 Task: When was the Temple of Heaven in Beijing constructed?
Action: Mouse moved to (126, 90)
Screenshot: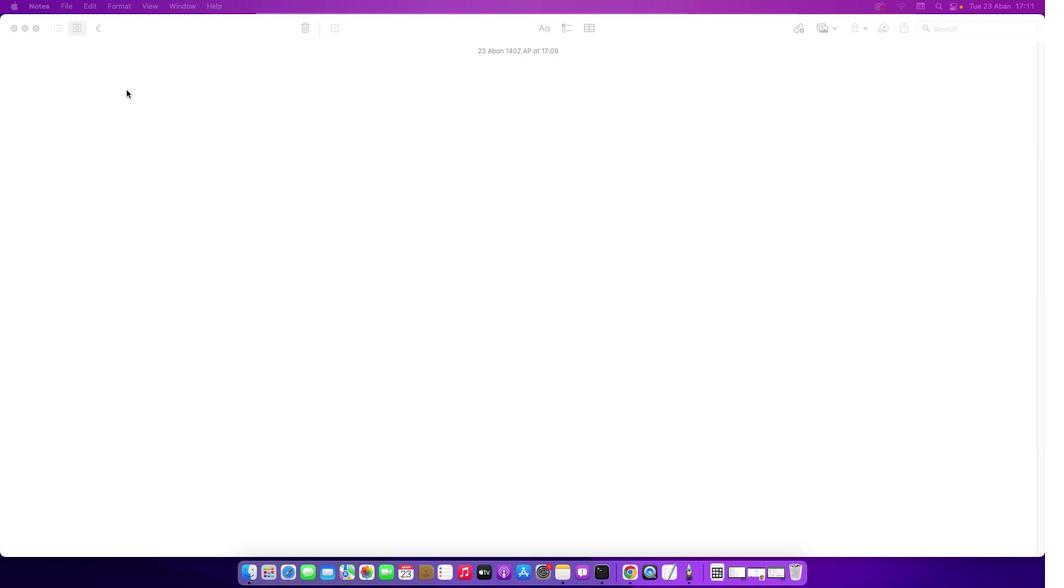 
Action: Mouse pressed left at (126, 90)
Screenshot: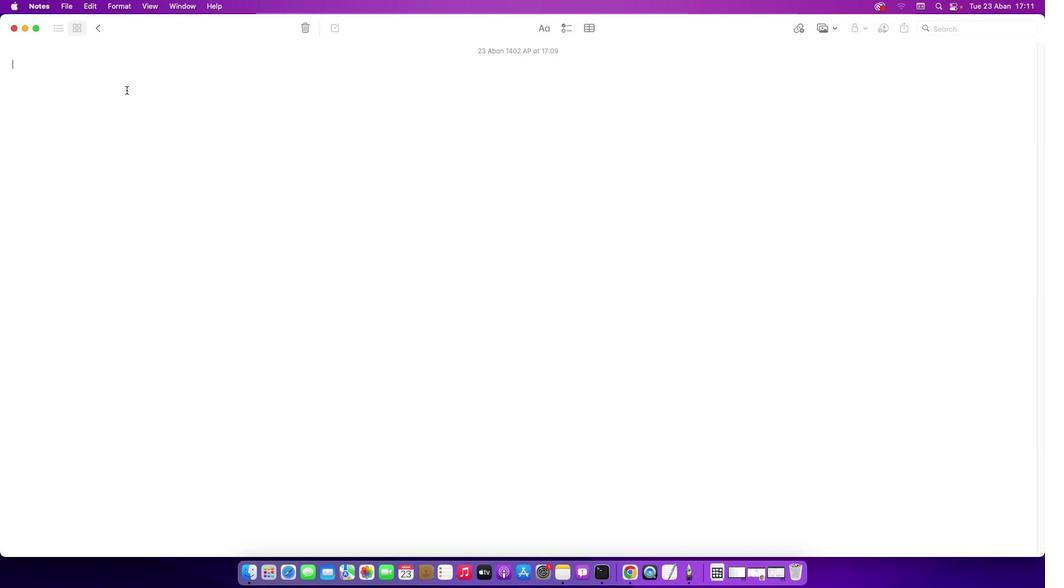 
Action: Key pressed Key.shift'W''h''e''n'Key.space'w''a''s'Key.space't''h''e'Key.spaceKey.shift'T''e''m''p''l''e'Key.space'o''f'Key.spaceKey.shift'H''e''a''v''e''n'Key.space'i''n'Key.spaceKey.shift'B''e''i''j''i''n''g'Key.space'c''o''n''s''t''r''u''c''t''e''d'Key.shift_r'?'Key.enter
Screenshot: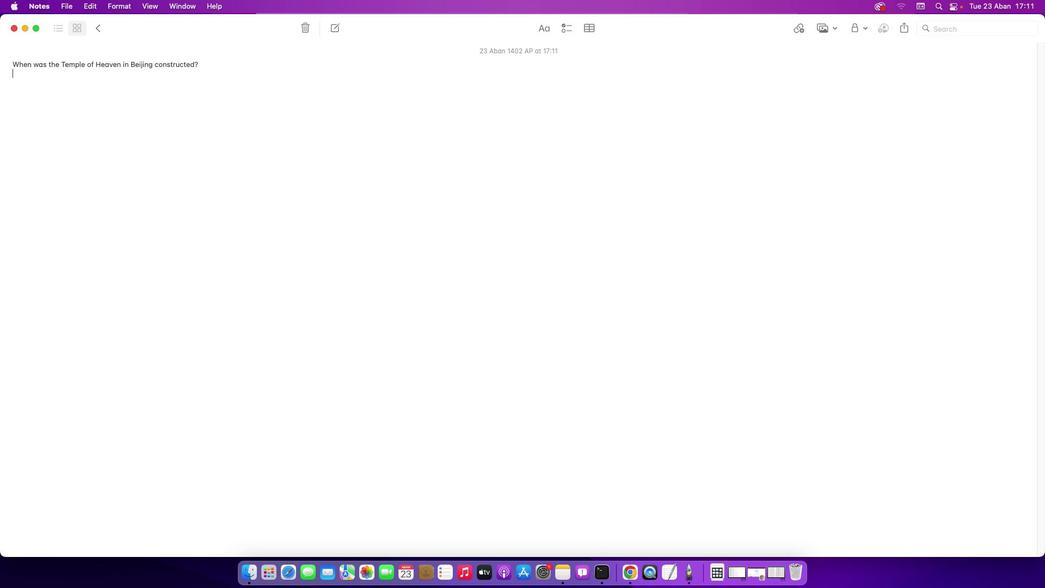
Action: Mouse moved to (760, 574)
Screenshot: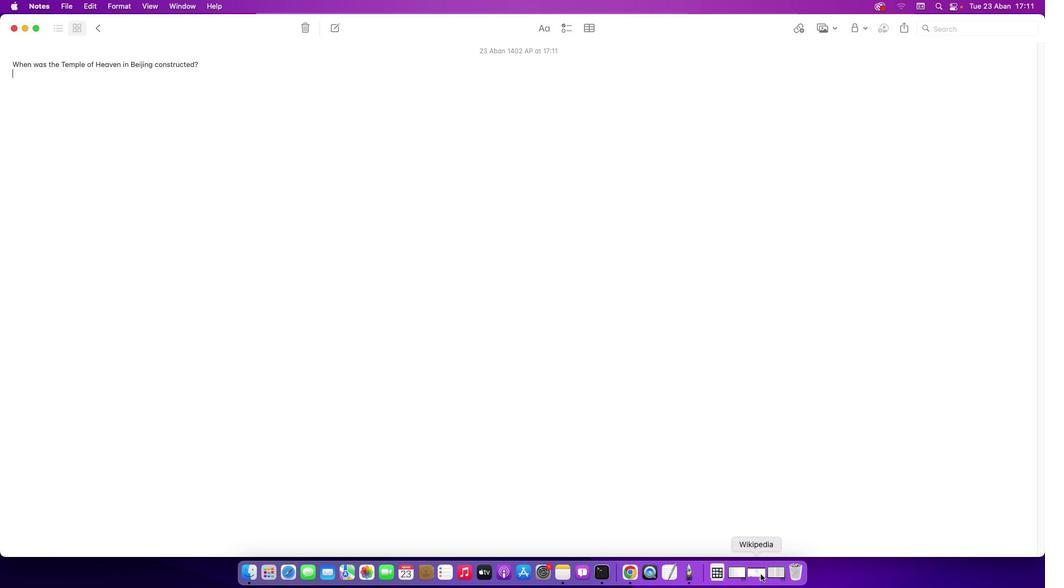 
Action: Mouse pressed left at (760, 574)
Screenshot: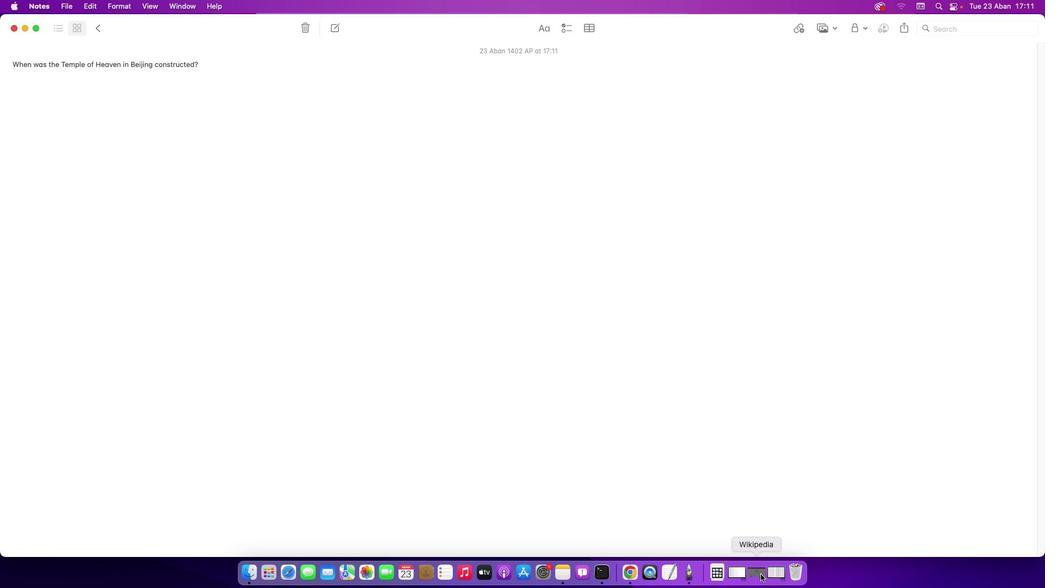 
Action: Mouse moved to (406, 331)
Screenshot: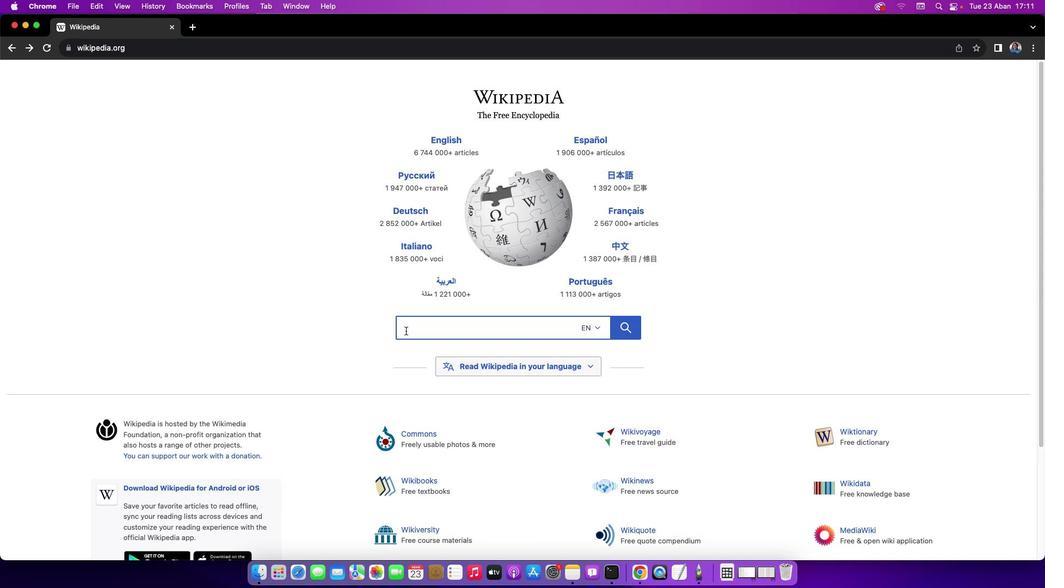 
Action: Mouse pressed left at (406, 331)
Screenshot: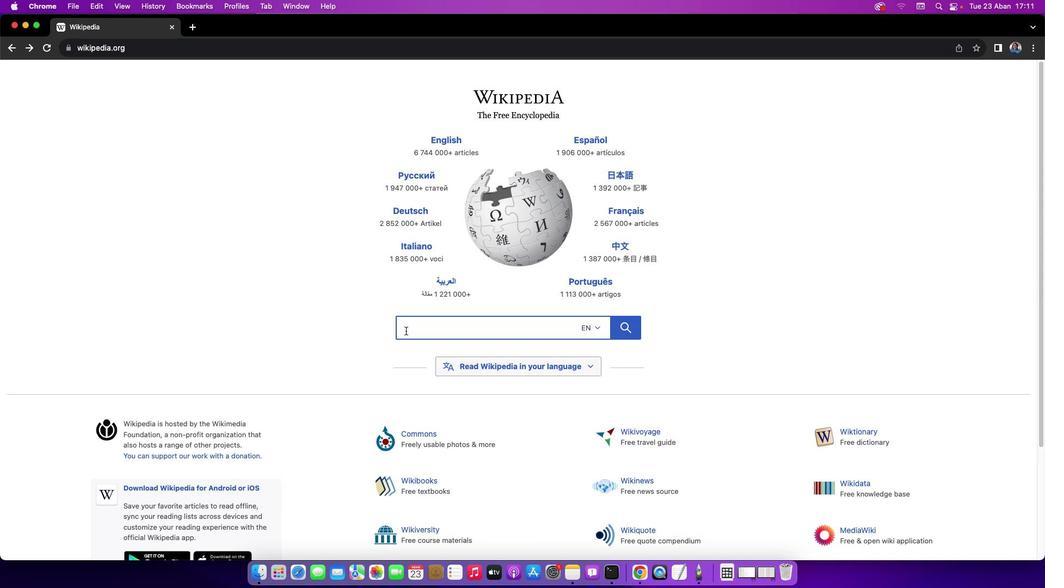 
Action: Key pressed Key.shift'T''e''m''p''l''e'Key.space'o''f'Key.spaceKey.shift'H''e''a''v''e''n'Key.space'i''n'Key.spaceKey.shift'B''e''i''j''i''n''g'Key.enter
Screenshot: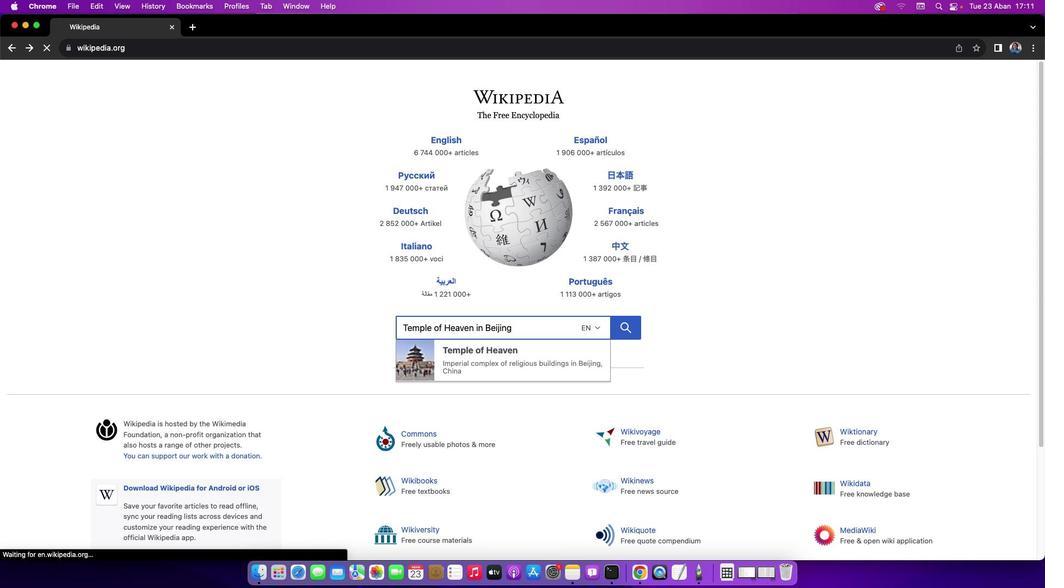 
Action: Mouse moved to (198, 308)
Screenshot: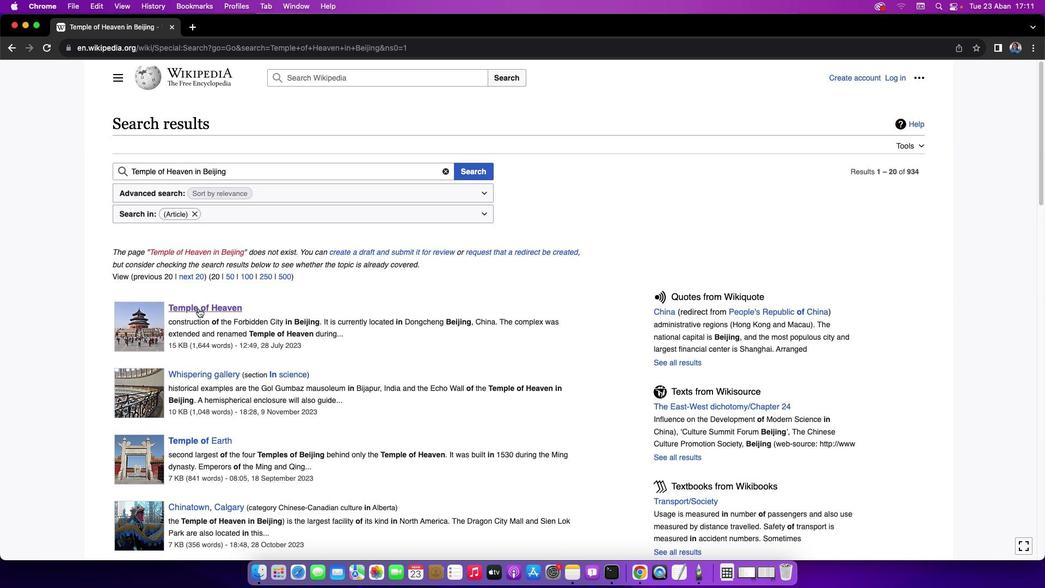 
Action: Mouse pressed left at (198, 308)
Screenshot: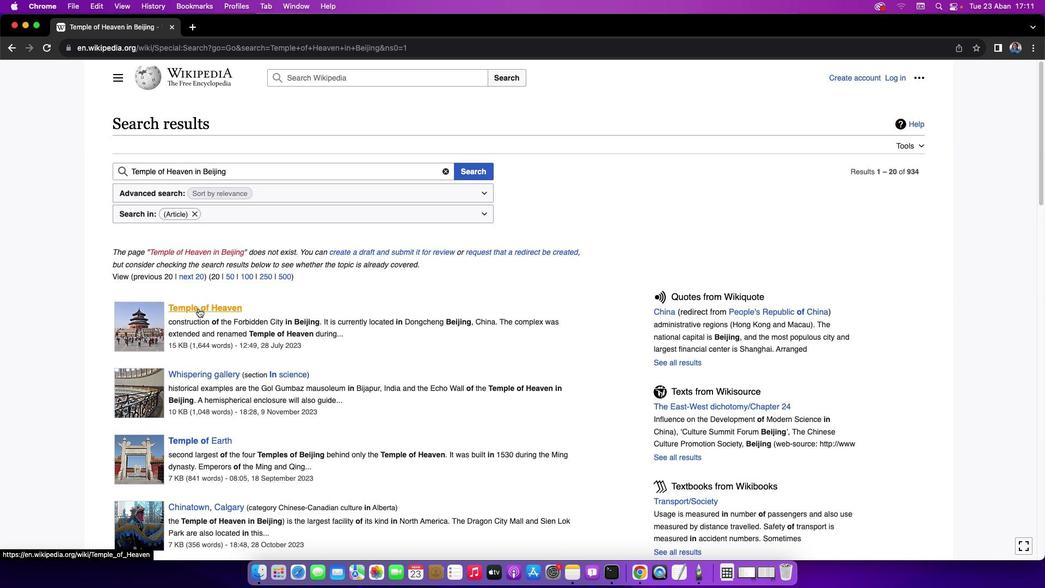 
Action: Mouse moved to (1042, 113)
Screenshot: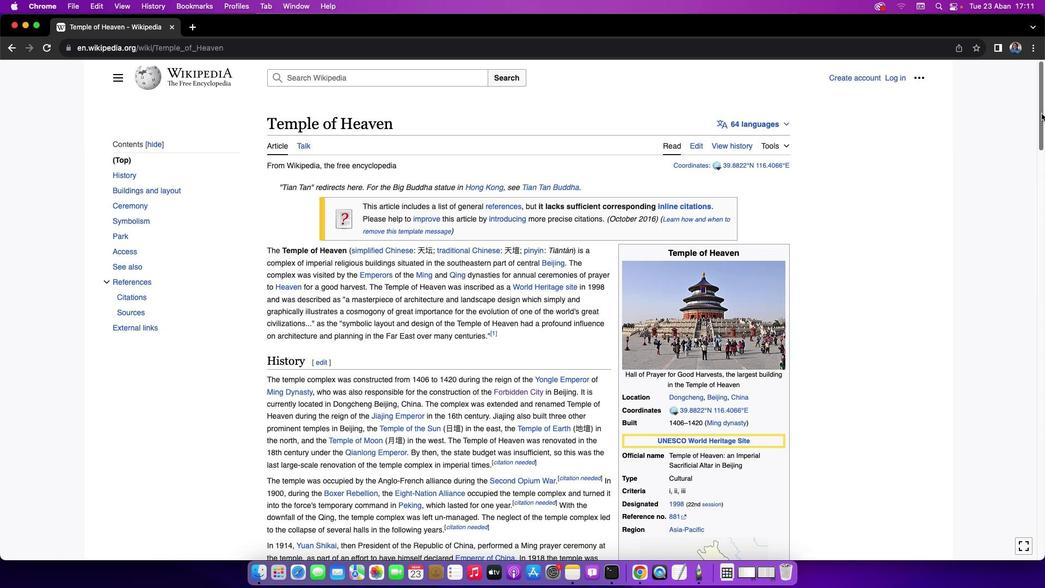 
Action: Mouse pressed left at (1042, 113)
Screenshot: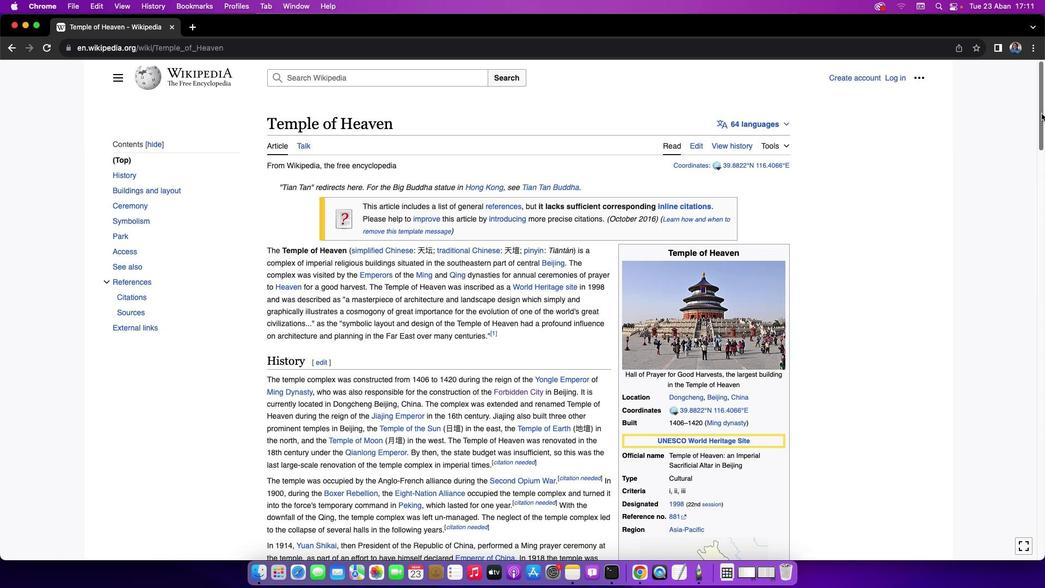 
Action: Mouse moved to (25, 26)
Screenshot: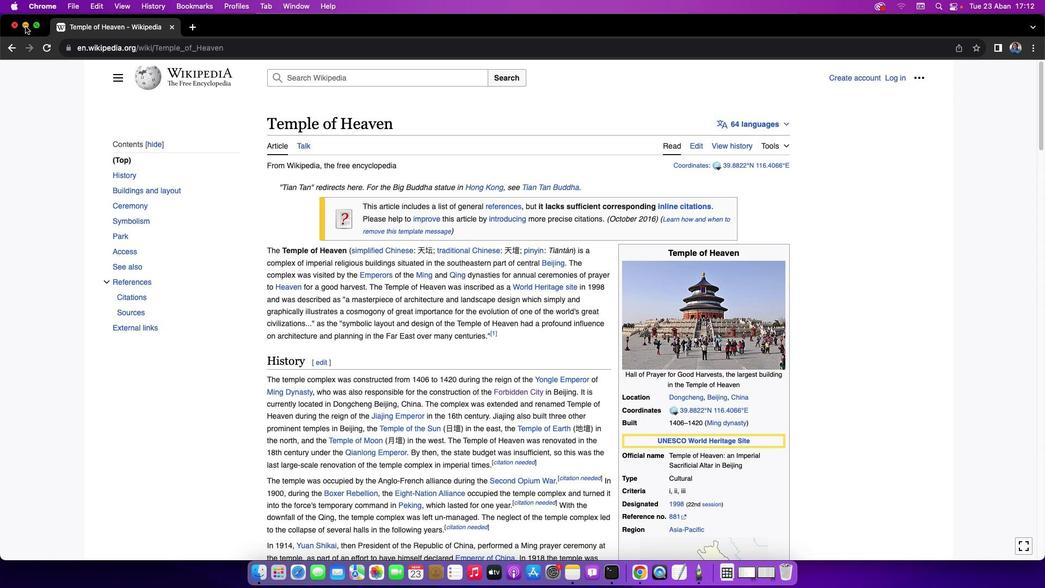 
Action: Mouse pressed left at (25, 26)
Screenshot: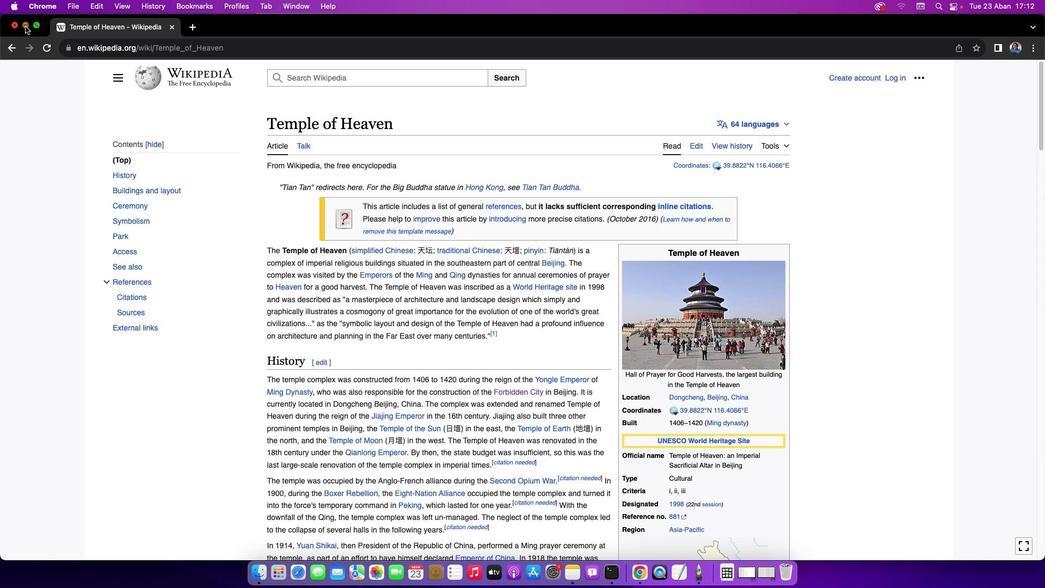 
Action: Mouse moved to (60, 88)
Screenshot: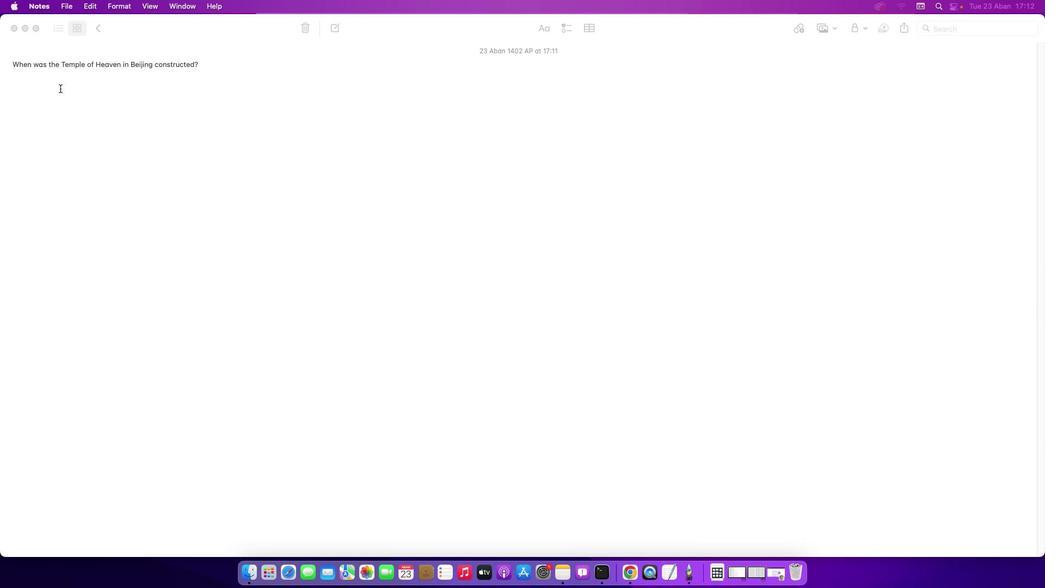 
Action: Mouse pressed left at (60, 88)
Screenshot: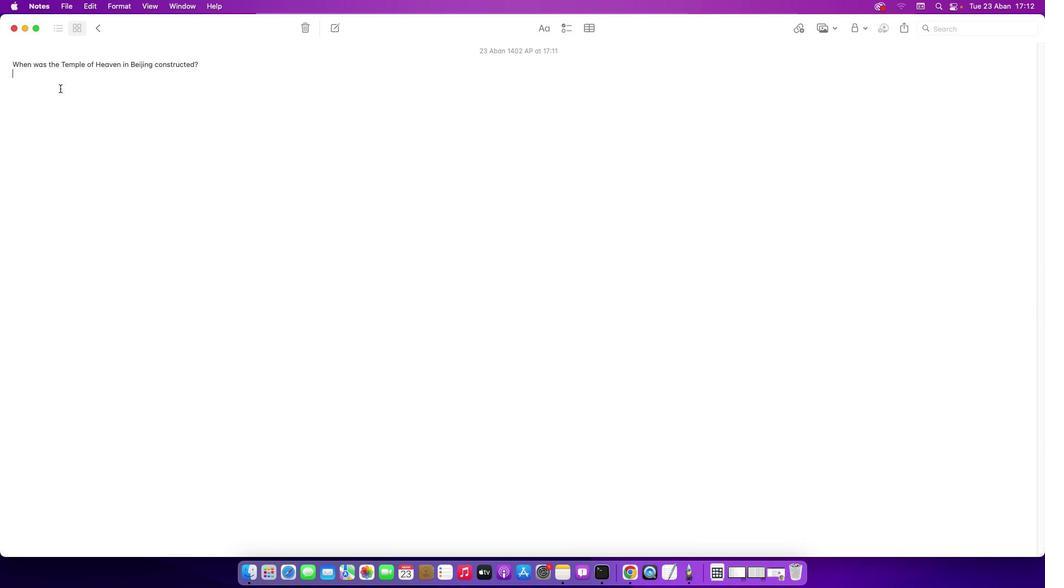 
Action: Mouse moved to (40, 83)
Screenshot: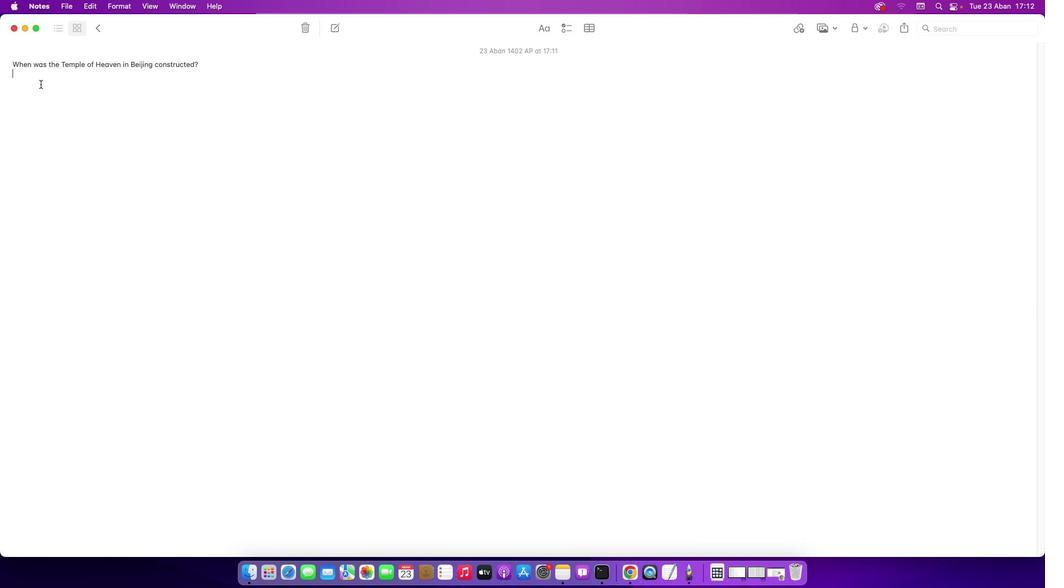 
Action: Key pressed Key.shift'T''h''e'Key.spaceKey.shift'T''e''m''p''l''e'Key.space'o''f'Key.spaceKey.shift'H''e''a''v''e''n'Key.space'i''n'Key.spaceKey.shift'B''e''i''j''i''n''g'Key.space'w''a''s'Key.space'c''o''n''s''t''r''u''c''t''e''d'Key.space'b''e''t''w''e''e''n'Key.space'1''4''0''6'Key.space'a''n''d'Key.space'1''4''2''0''.'
Screenshot: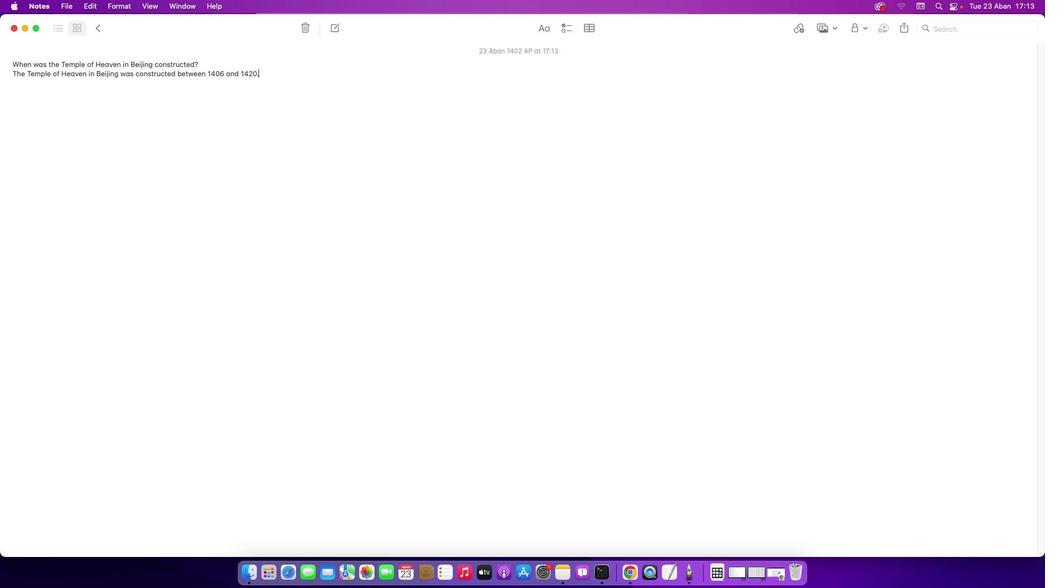 
